 Task: Create a new field with title Stage a blank project BroaderPath with field type as Single-select and options as Not Started, In Progress and Complete
Action: Mouse moved to (563, 336)
Screenshot: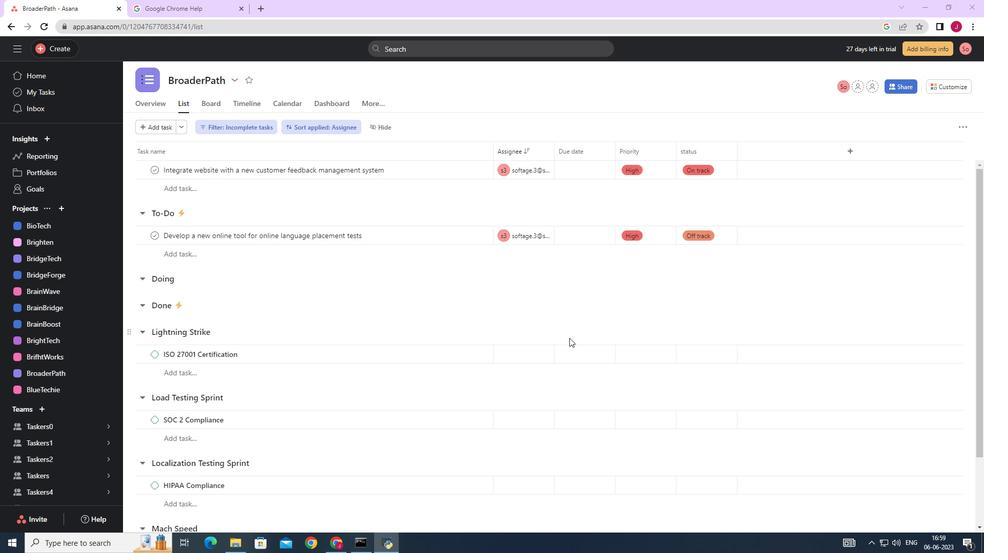 
Action: Mouse scrolled (563, 336) with delta (0, 0)
Screenshot: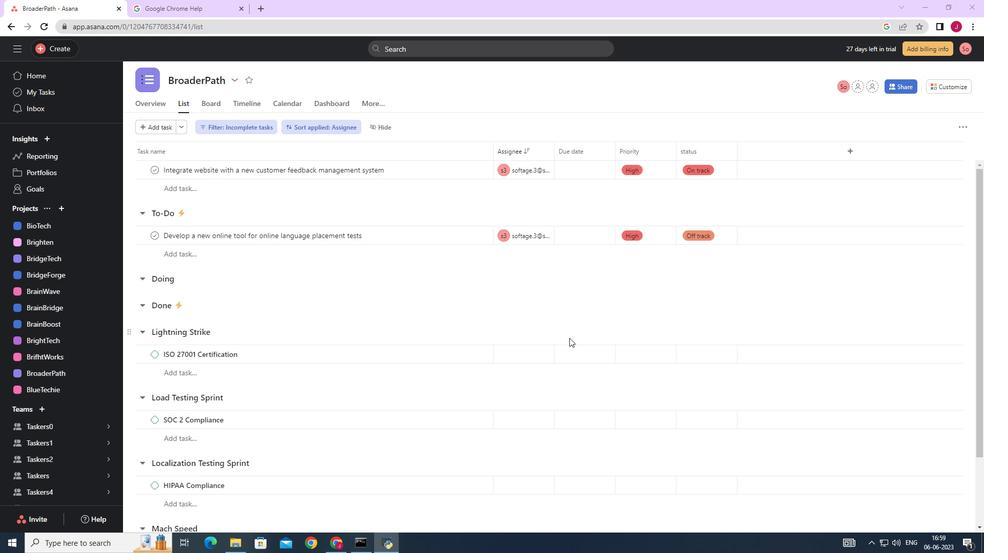 
Action: Mouse moved to (560, 334)
Screenshot: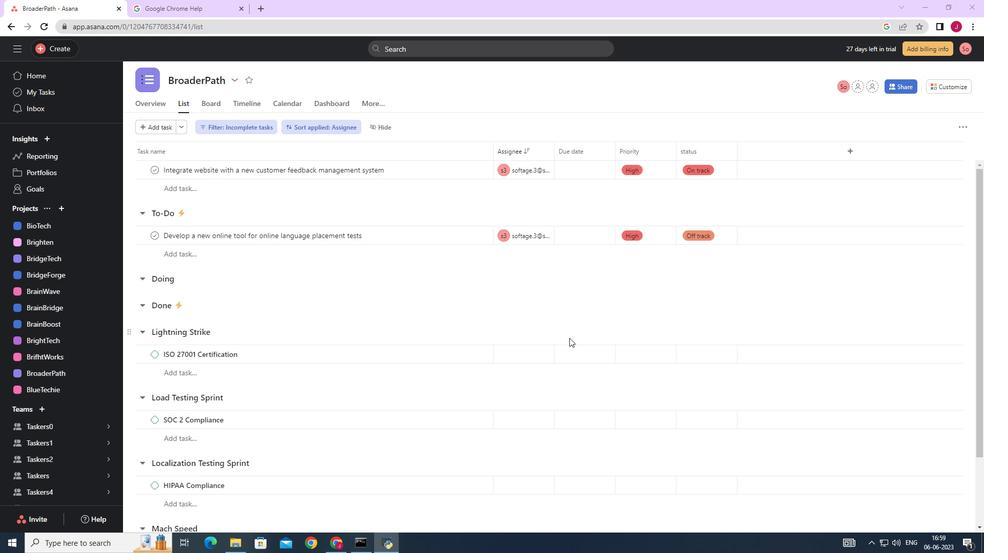 
Action: Mouse scrolled (560, 334) with delta (0, 0)
Screenshot: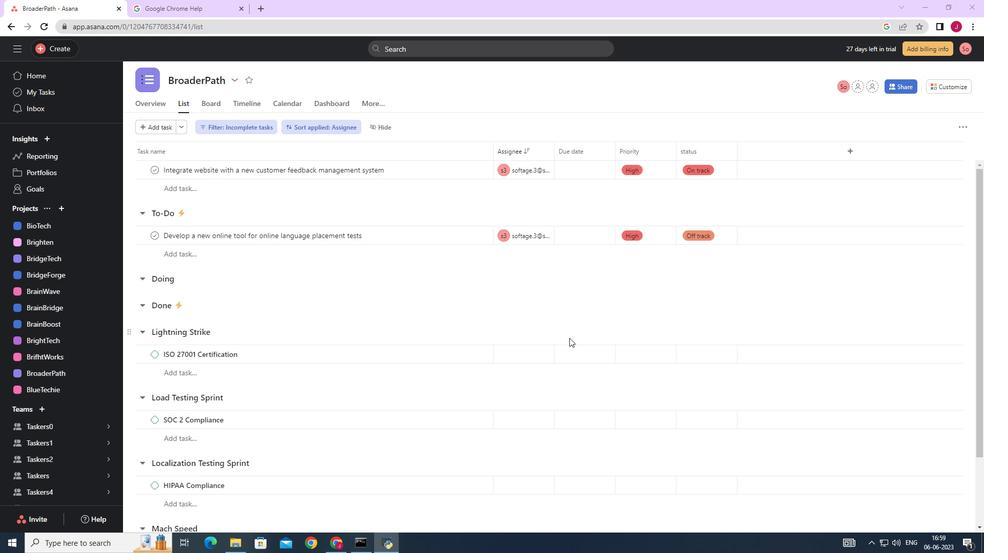 
Action: Mouse moved to (954, 87)
Screenshot: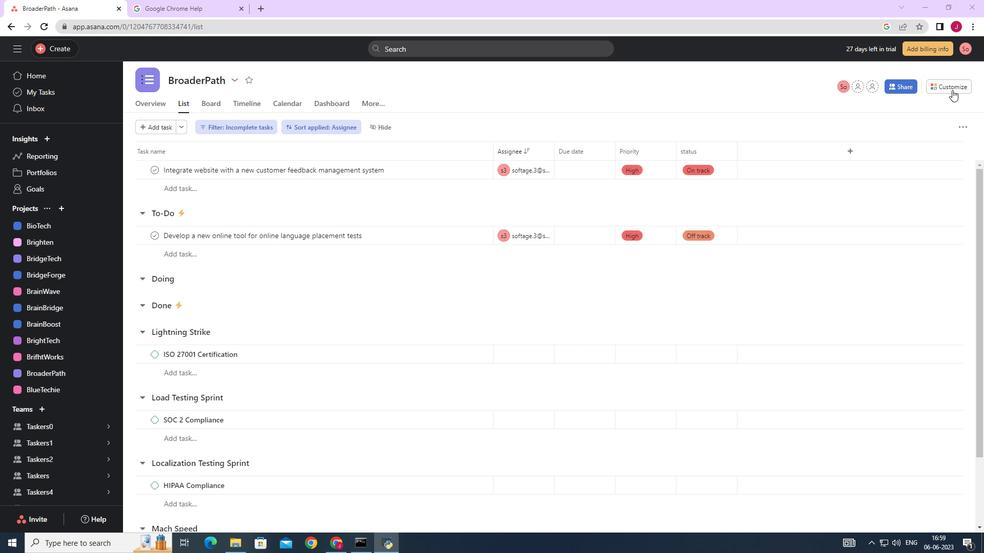 
Action: Mouse pressed left at (954, 87)
Screenshot: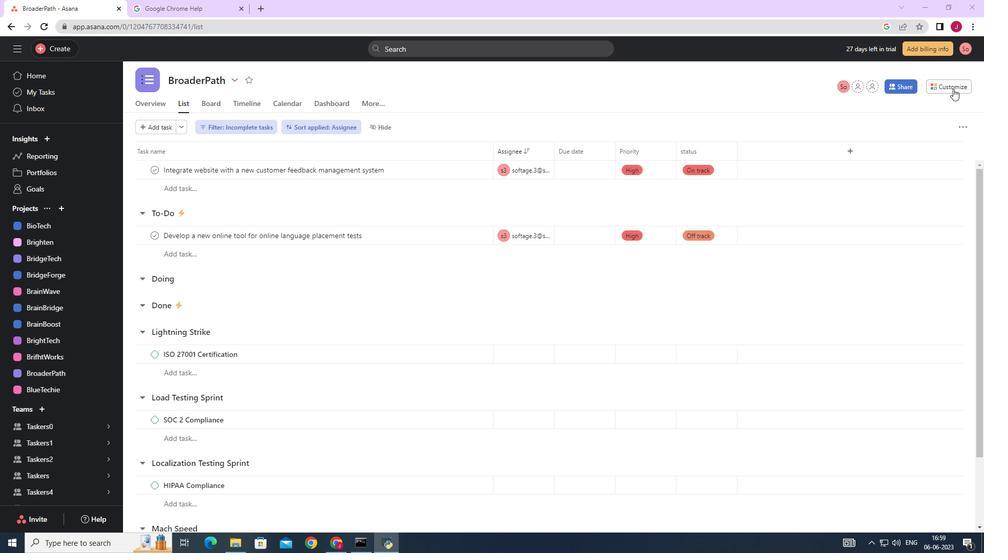 
Action: Mouse moved to (856, 206)
Screenshot: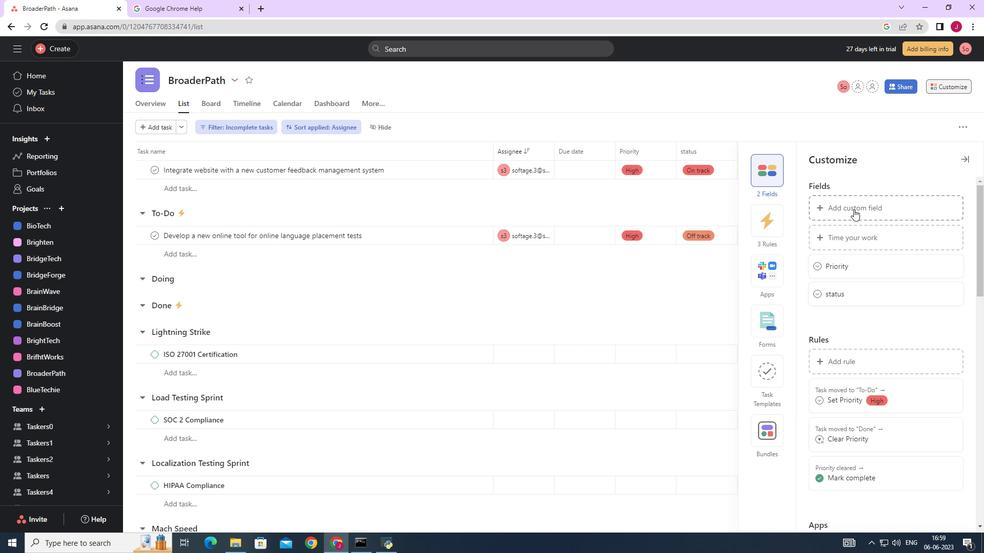 
Action: Mouse pressed left at (856, 206)
Screenshot: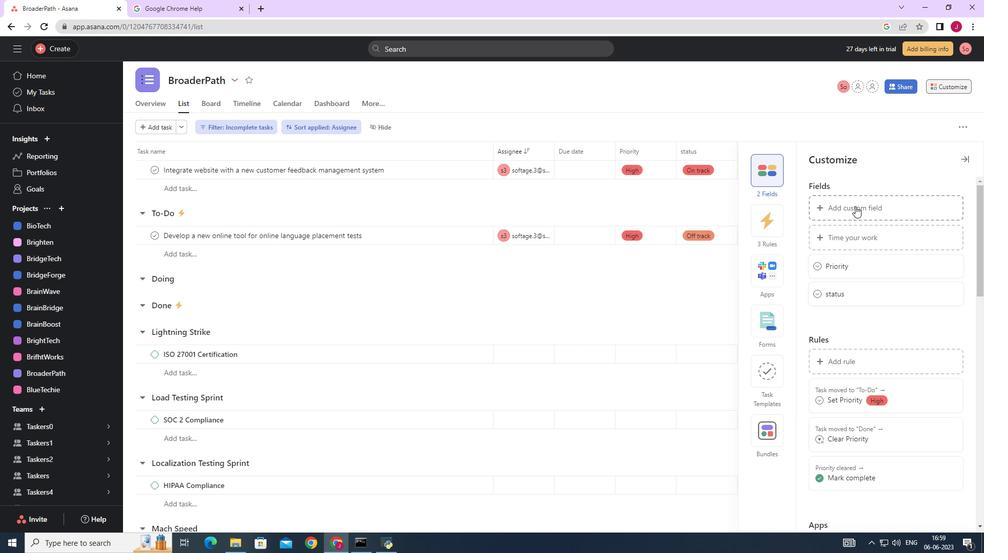 
Action: Mouse moved to (857, 206)
Screenshot: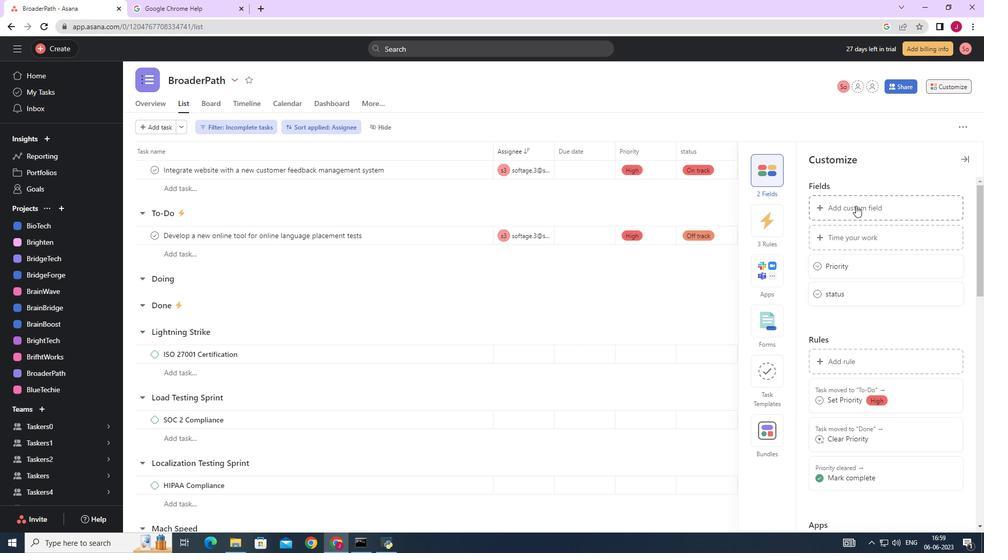 
Action: Key pressed stage
Screenshot: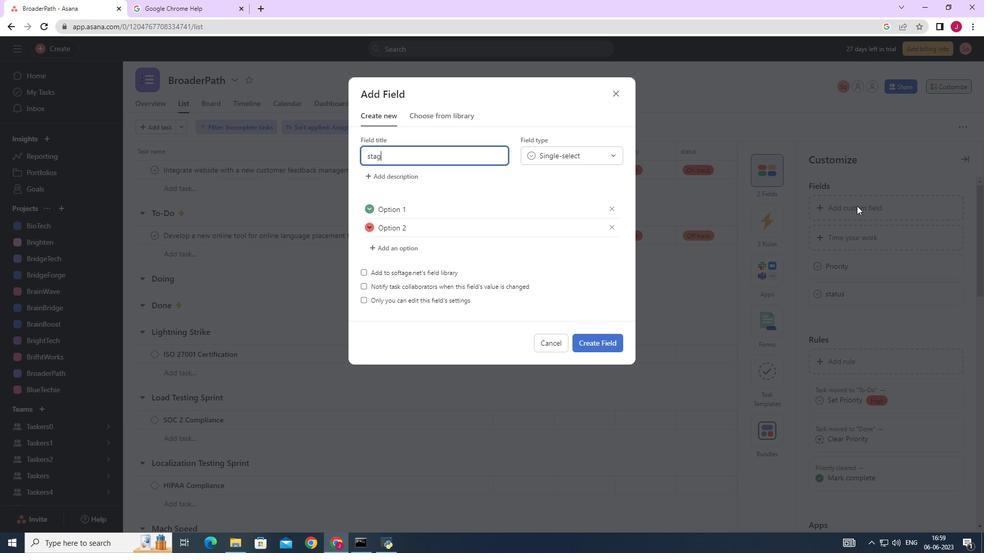 
Action: Mouse moved to (415, 211)
Screenshot: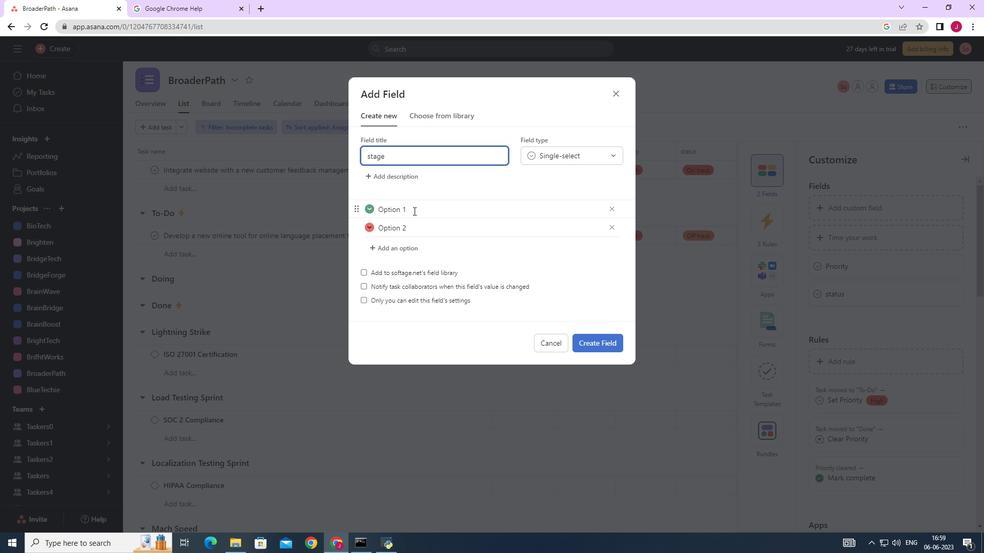 
Action: Mouse pressed left at (415, 211)
Screenshot: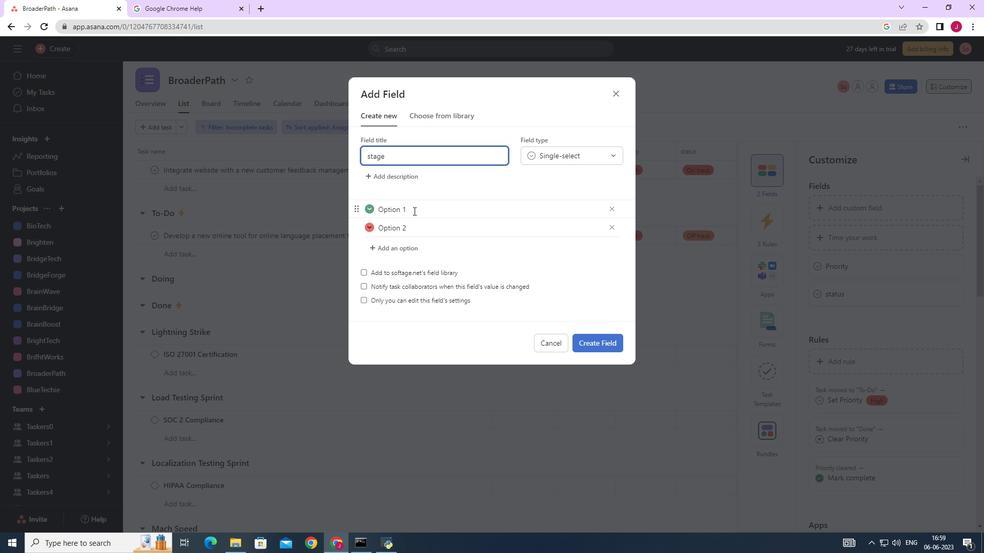 
Action: Mouse moved to (415, 211)
Screenshot: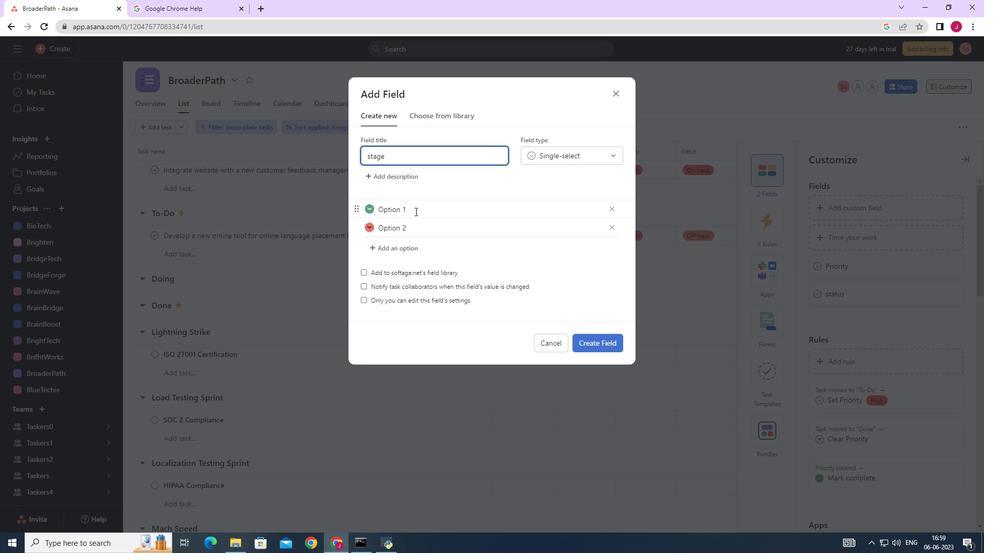 
Action: Key pressed <Key.backspace><Key.backspace><Key.backspace><Key.backspace><Key.backspace><Key.backspace><Key.backspace><Key.backspace><Key.caps_lock>N<Key.caps_lock>ot<Key.space>started
Screenshot: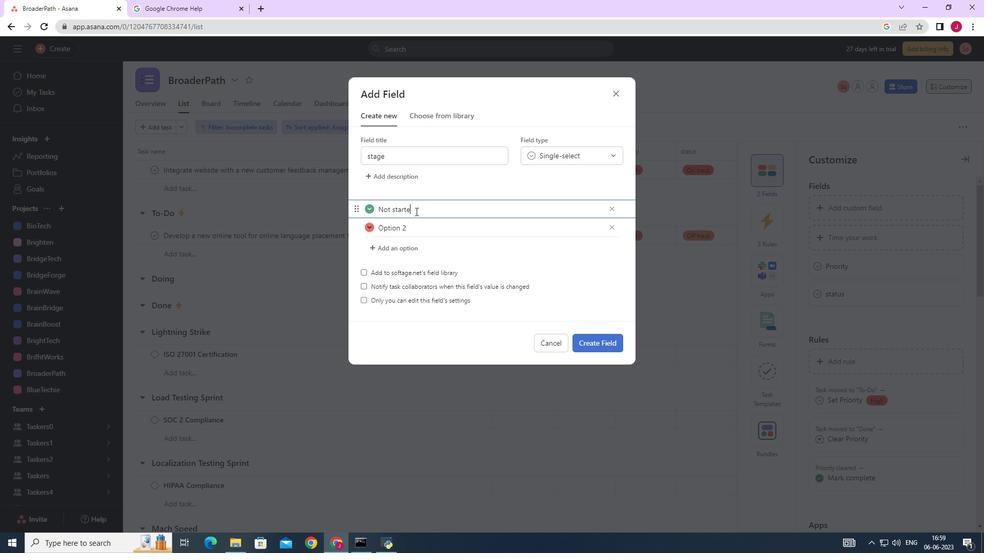 
Action: Mouse moved to (421, 228)
Screenshot: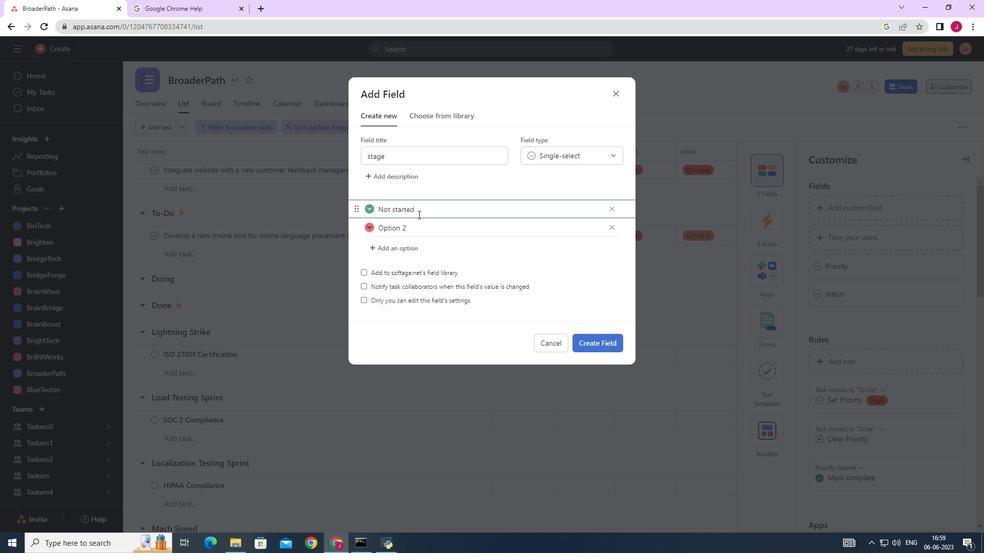 
Action: Mouse pressed left at (421, 228)
Screenshot: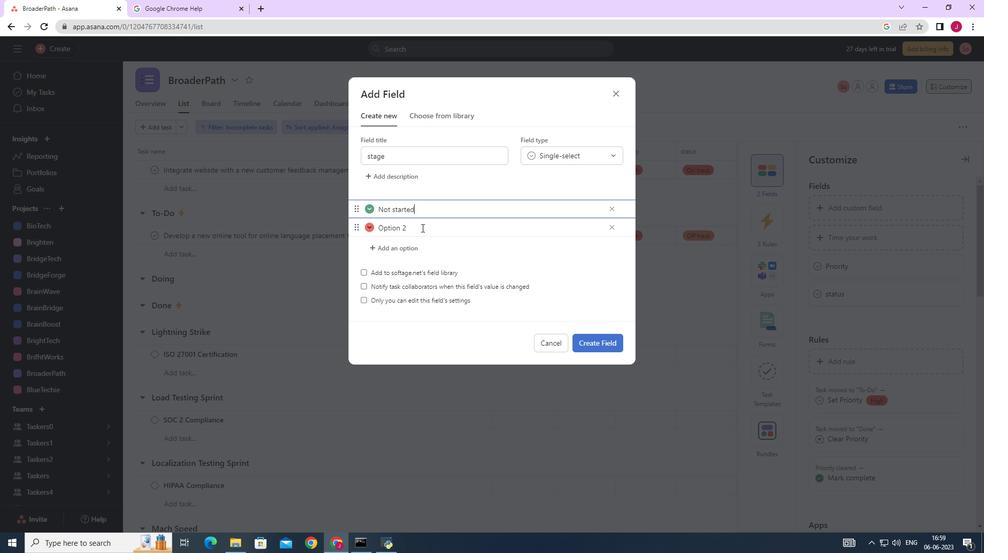 
Action: Mouse moved to (421, 229)
Screenshot: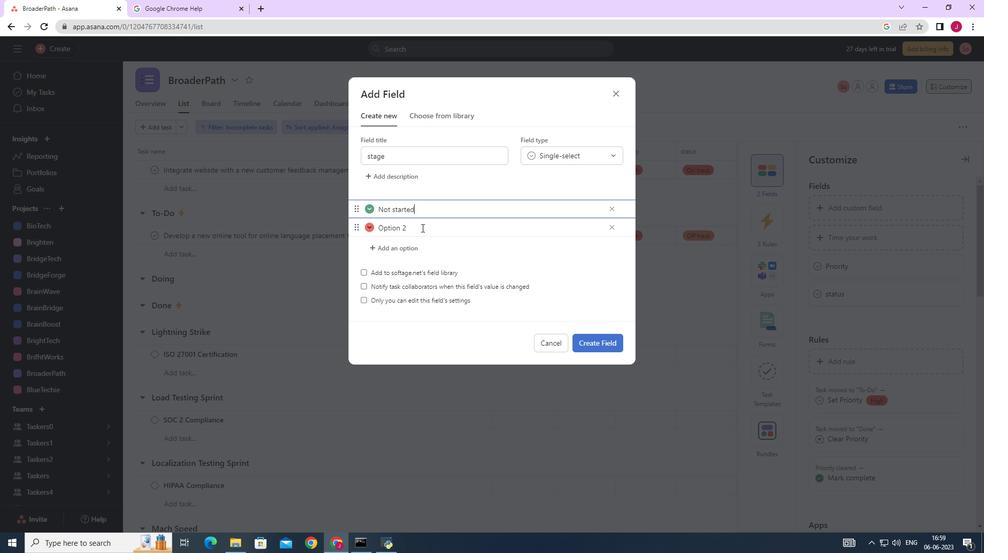 
Action: Key pressed <Key.backspace><Key.backspace><Key.backspace><Key.backspace><Key.backspace><Key.backspace><Key.backspace><Key.backspace><Key.caps_lock>I<Key.caps_lock>nprogress
Screenshot: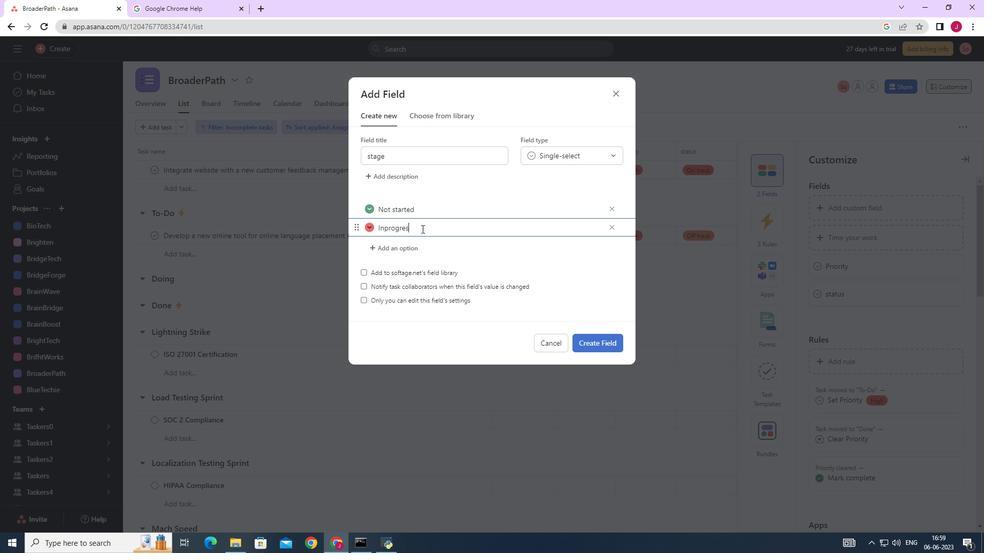 
Action: Mouse moved to (421, 246)
Screenshot: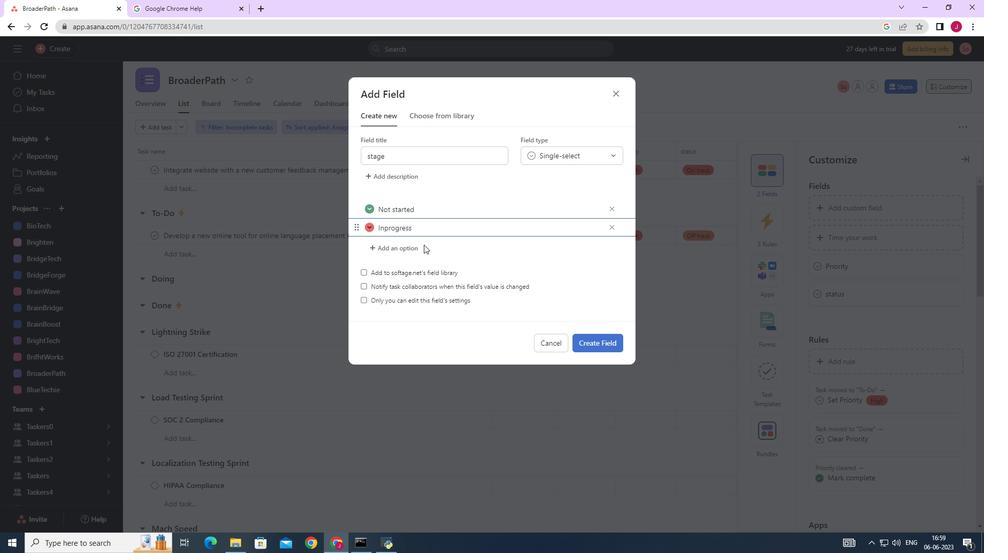 
Action: Mouse pressed left at (421, 246)
Screenshot: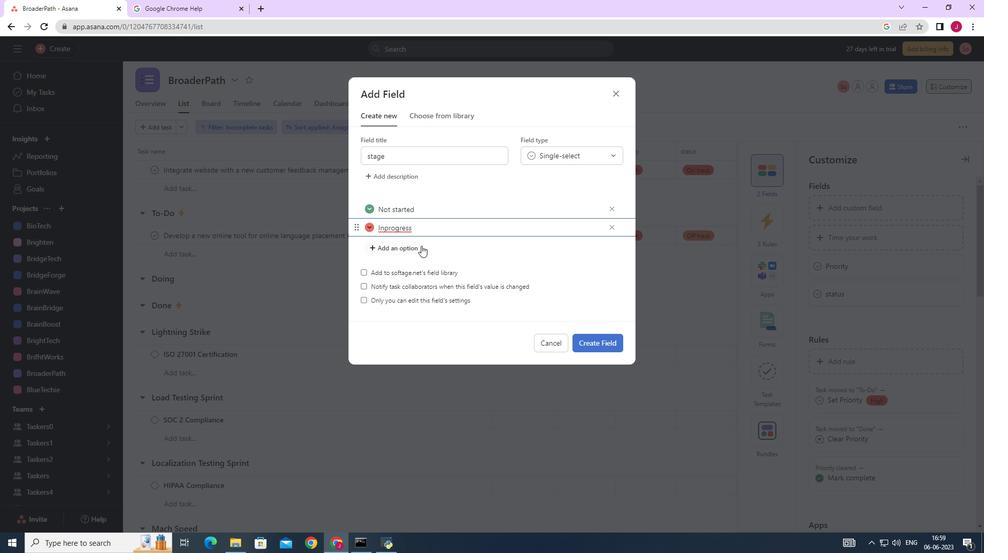 
Action: Mouse moved to (385, 229)
Screenshot: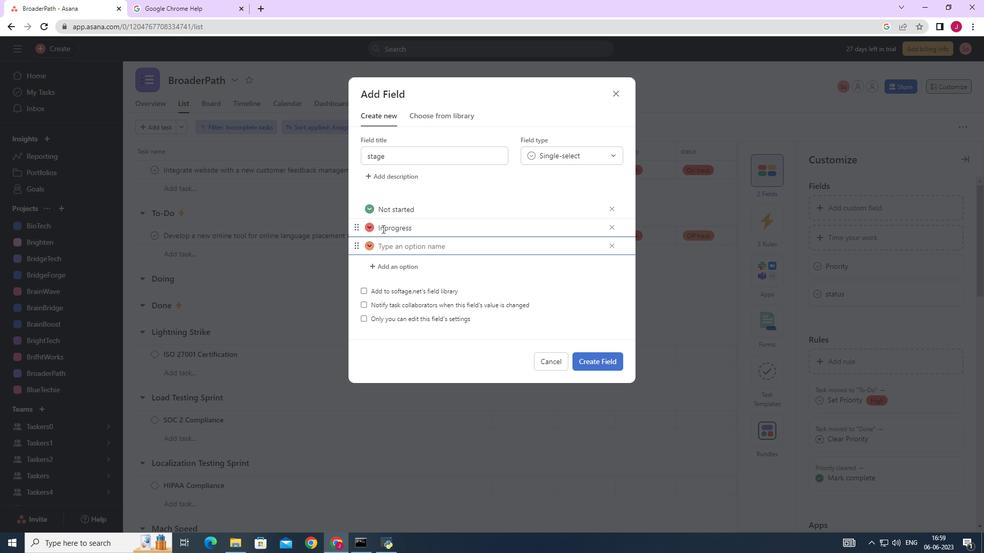 
Action: Mouse pressed left at (385, 229)
Screenshot: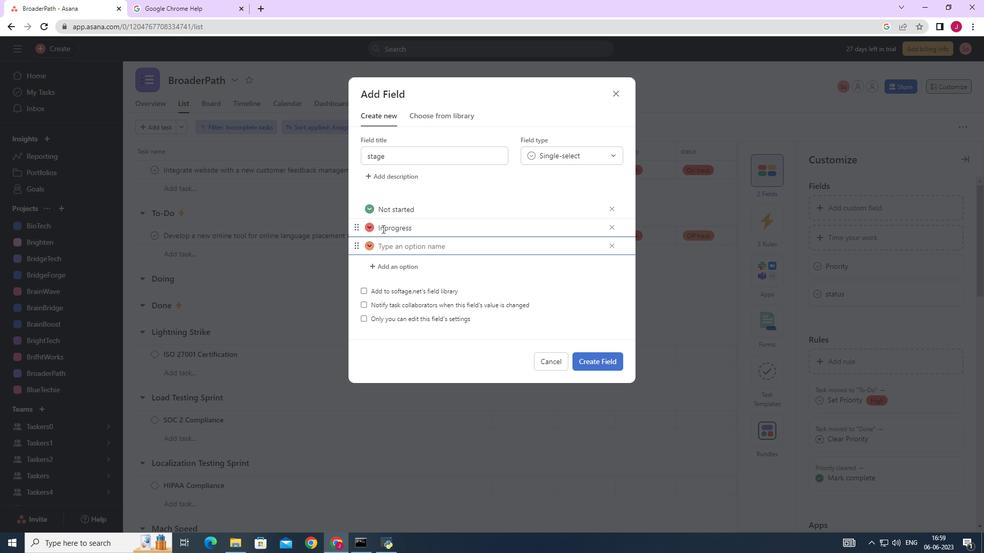 
Action: Key pressed <Key.space>
Screenshot: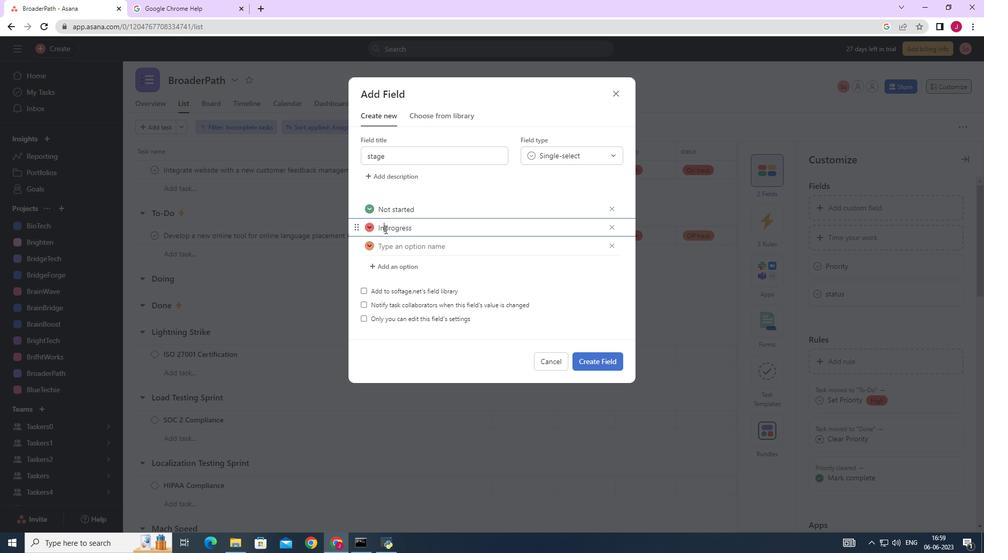 
Action: Mouse moved to (401, 246)
Screenshot: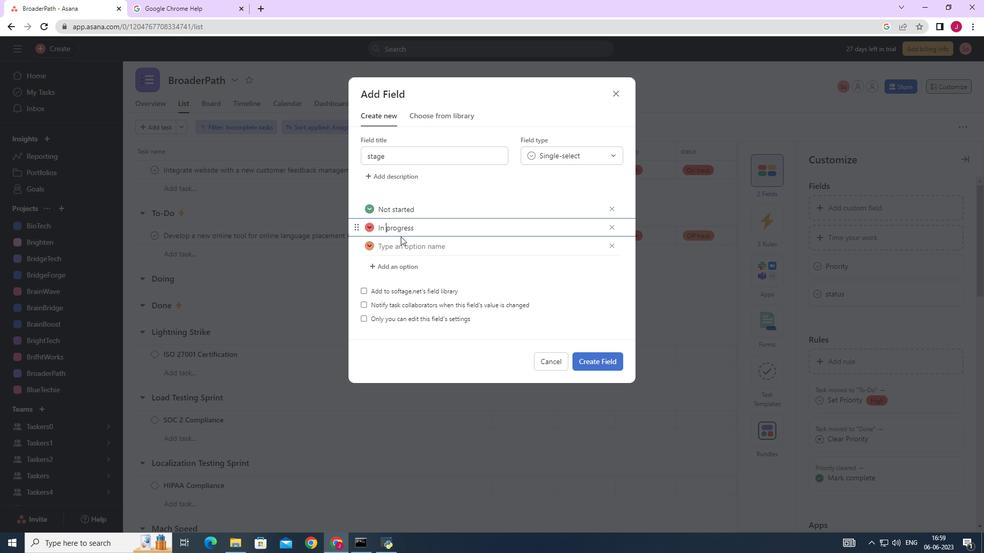 
Action: Mouse pressed left at (401, 246)
Screenshot: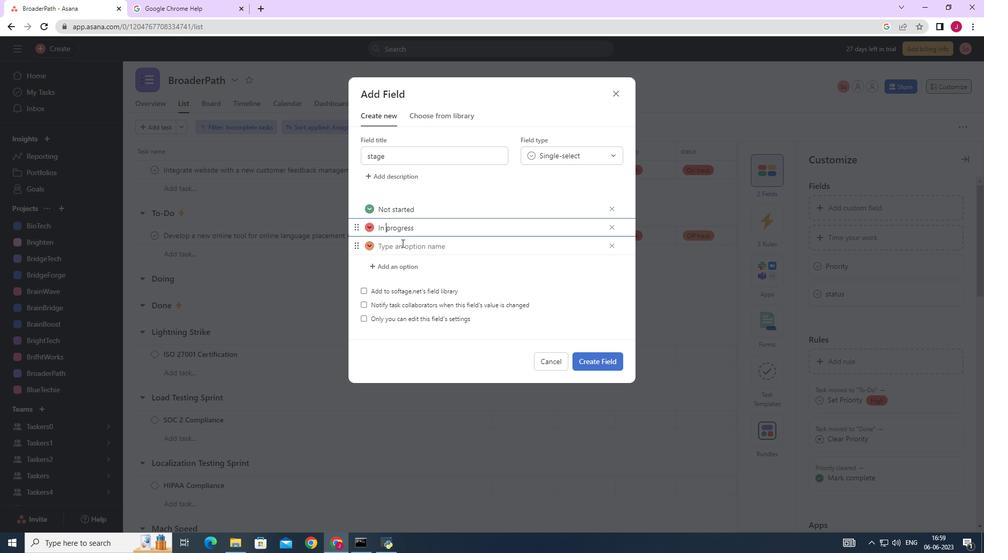 
Action: Key pressed <Key.caps_lock>C<Key.caps_lock>omplete
Screenshot: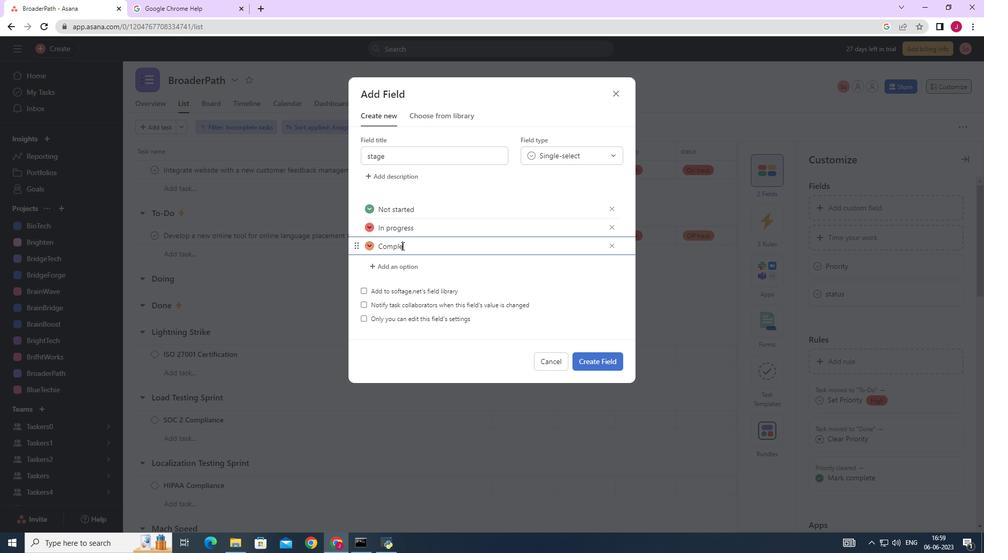 
Action: Mouse moved to (597, 363)
Screenshot: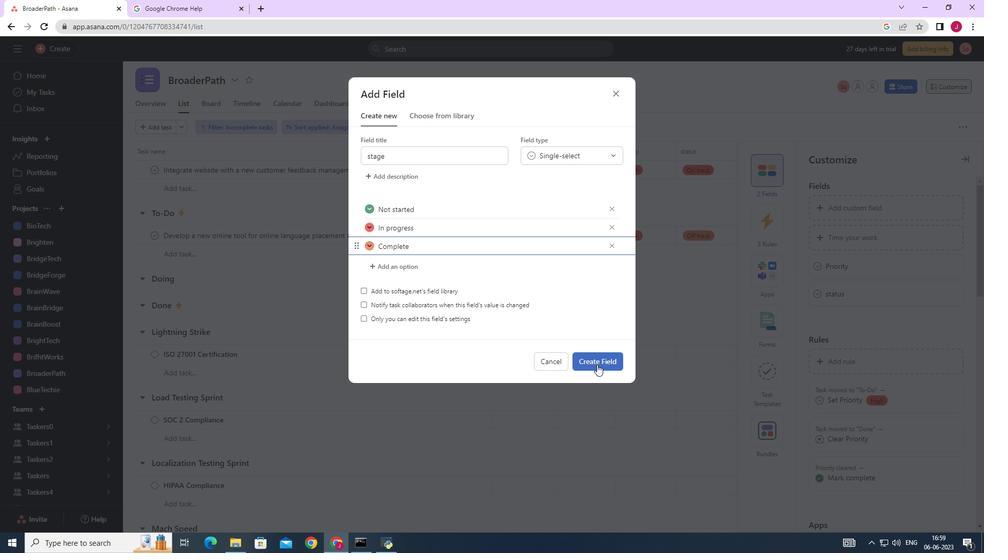 
Action: Mouse pressed left at (597, 363)
Screenshot: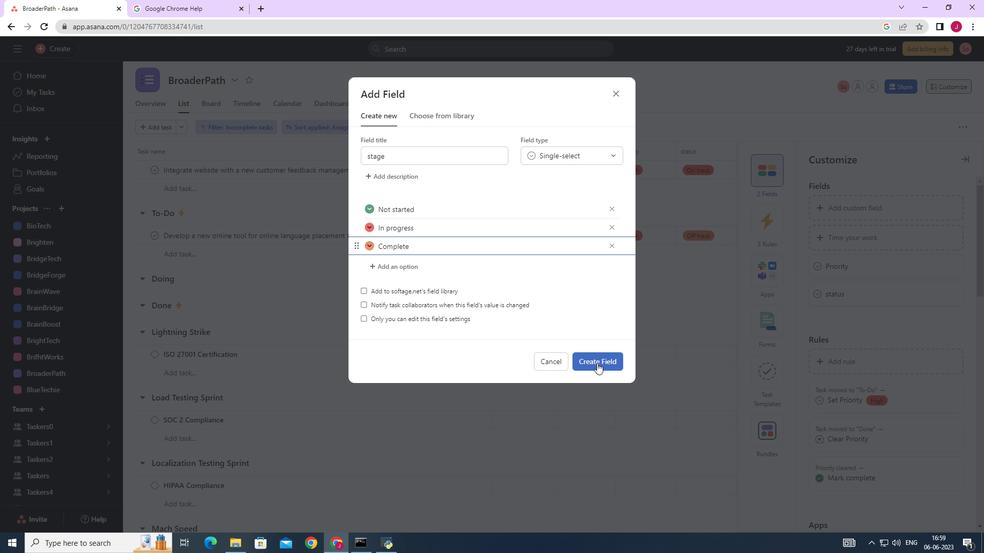 
Action: Mouse moved to (601, 330)
Screenshot: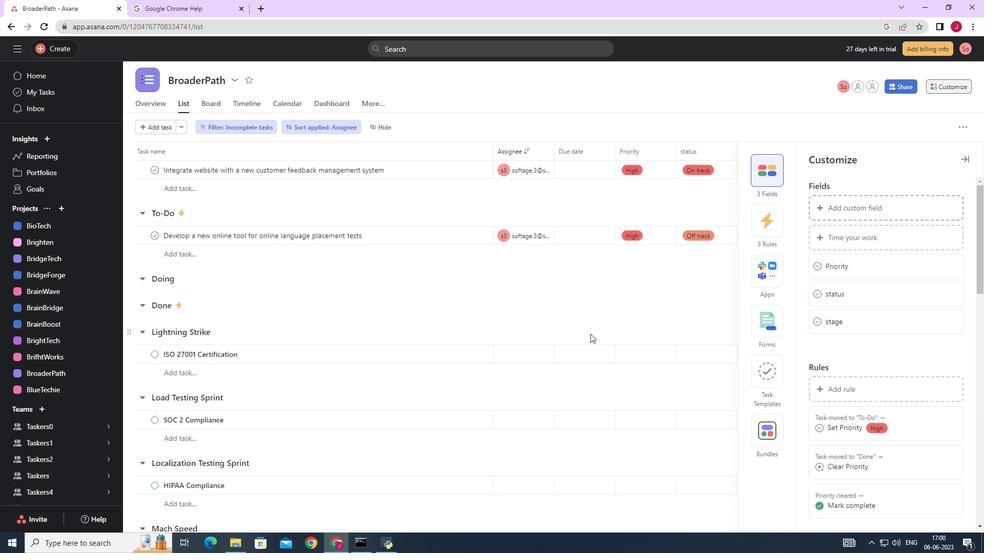 
